 Task: For heading Arial black with underline.  font size for heading18,  'Change the font style of data to'Calibri.  and font size to 9,  Change the alignment of both headline & data to Align center.  In the sheet  ExpenseReport templates
Action: Mouse moved to (100, 110)
Screenshot: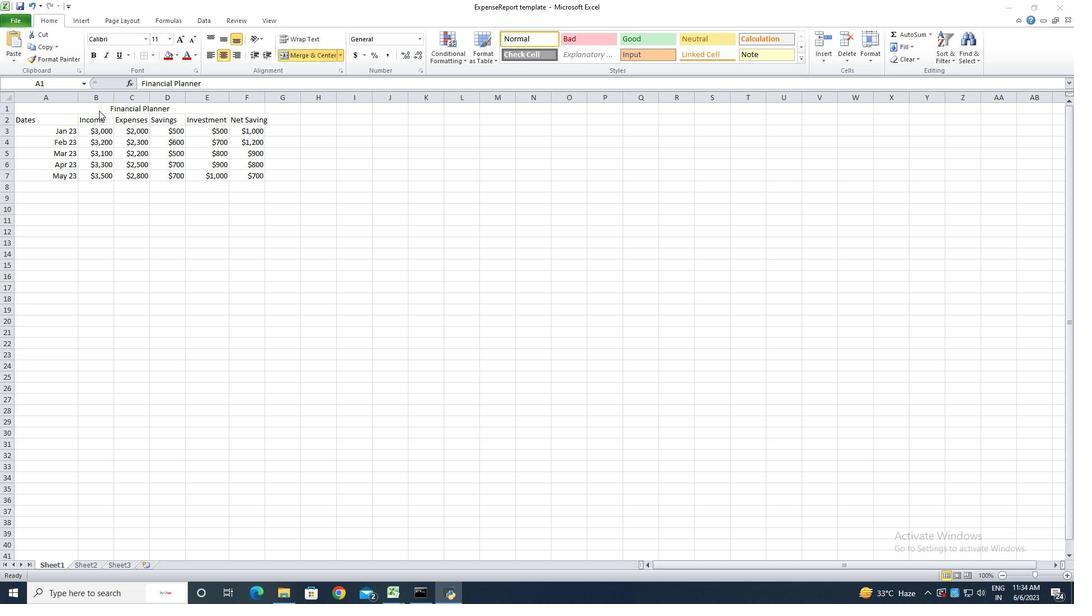 
Action: Mouse pressed left at (100, 110)
Screenshot: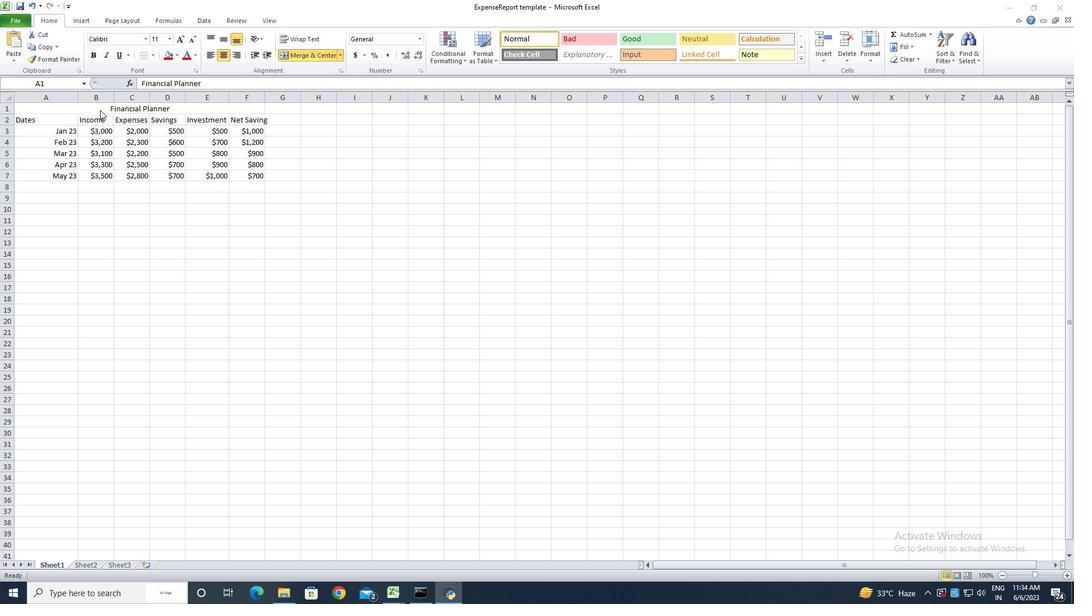 
Action: Mouse moved to (143, 35)
Screenshot: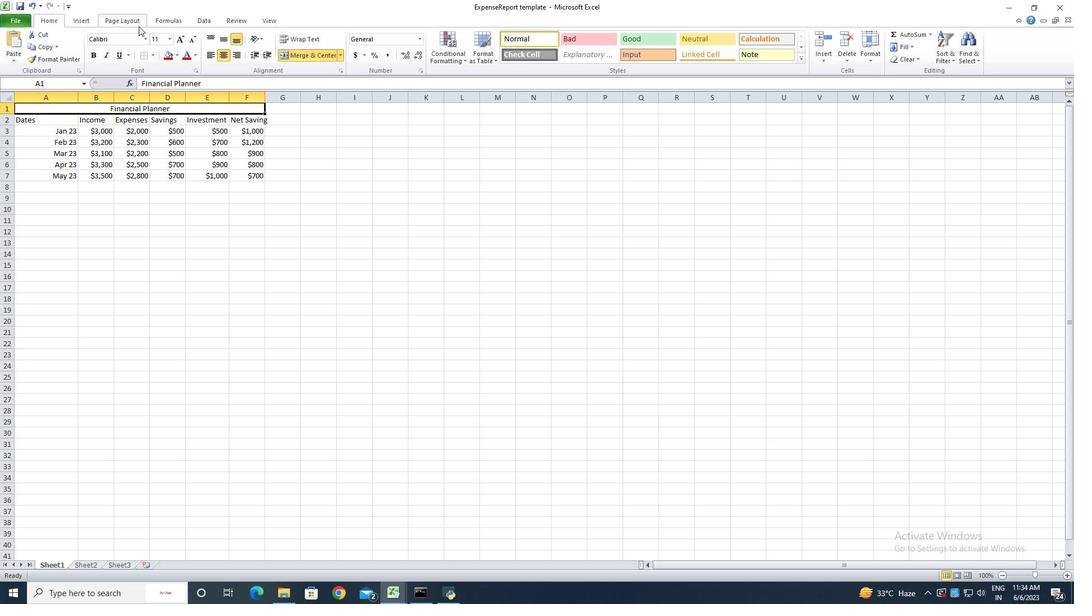 
Action: Mouse pressed left at (143, 35)
Screenshot: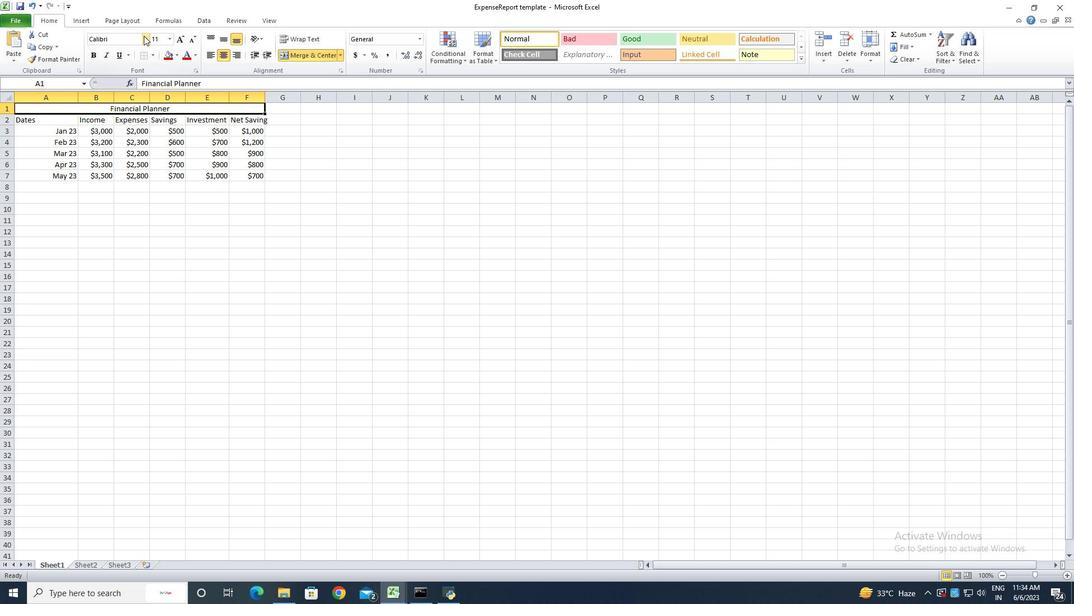 
Action: Mouse moved to (160, 140)
Screenshot: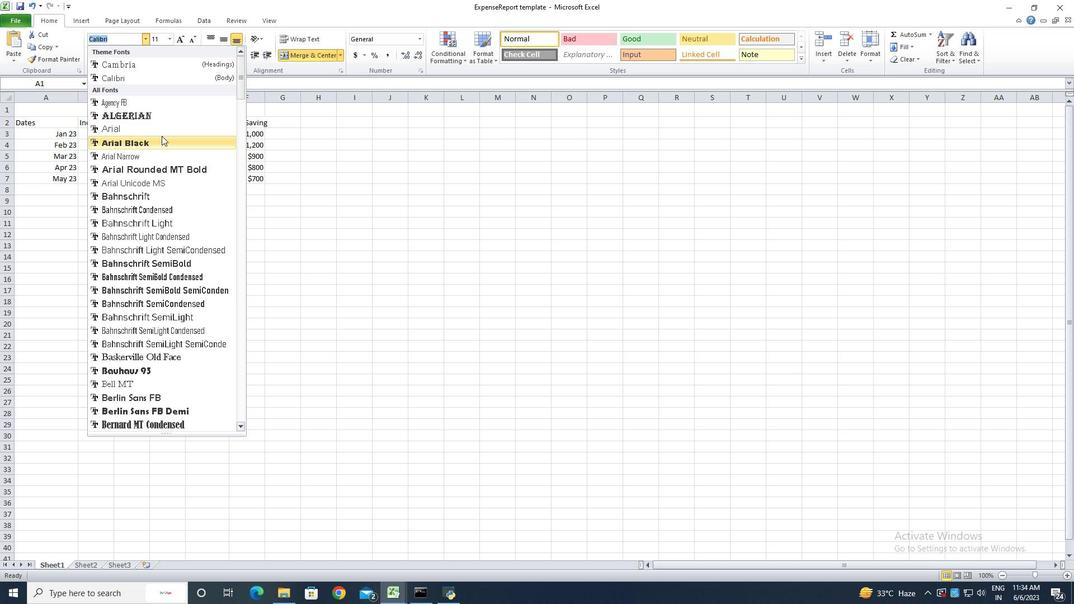 
Action: Mouse pressed left at (160, 140)
Screenshot: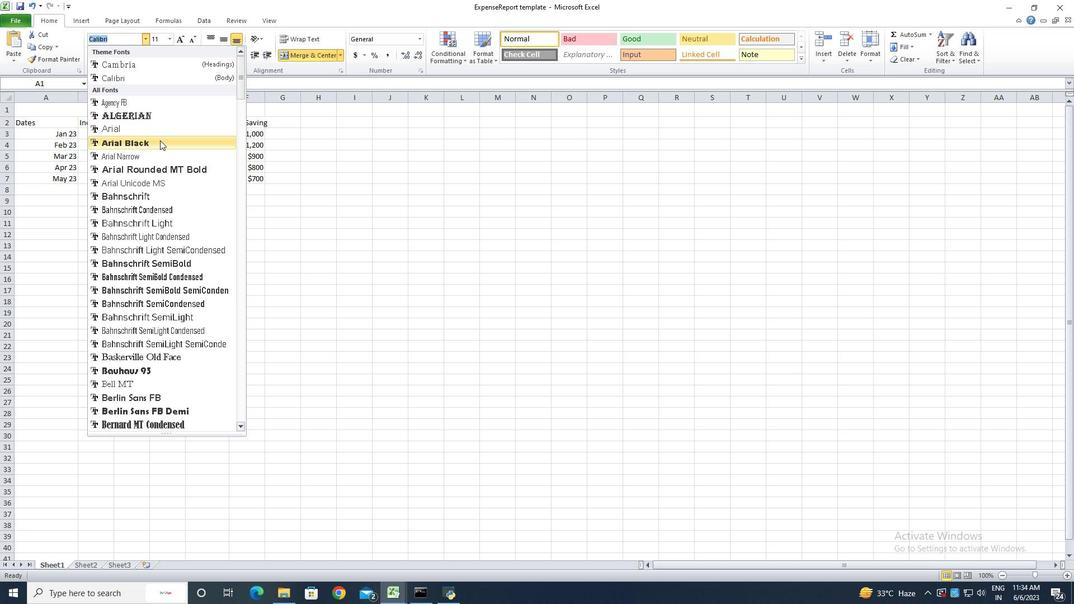 
Action: Mouse moved to (120, 53)
Screenshot: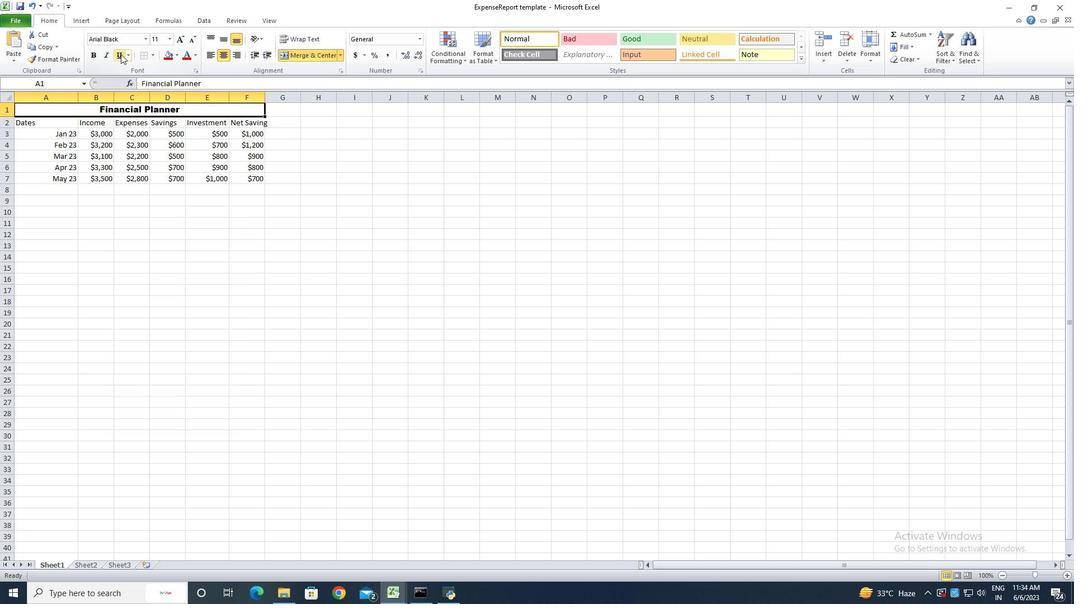 
Action: Mouse pressed left at (120, 53)
Screenshot: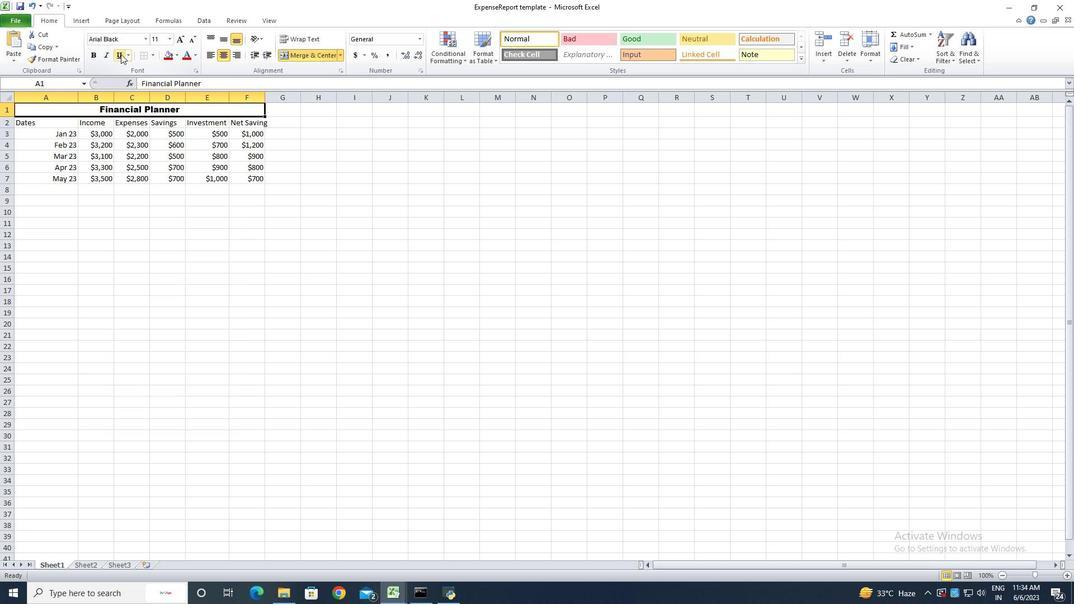 
Action: Mouse moved to (181, 38)
Screenshot: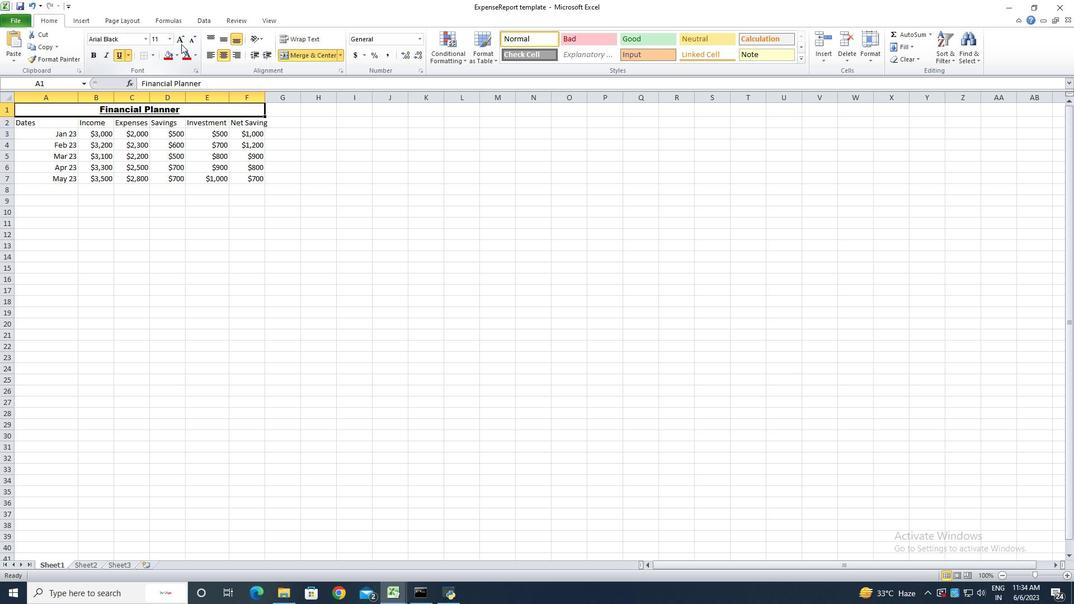 
Action: Mouse pressed left at (181, 38)
Screenshot: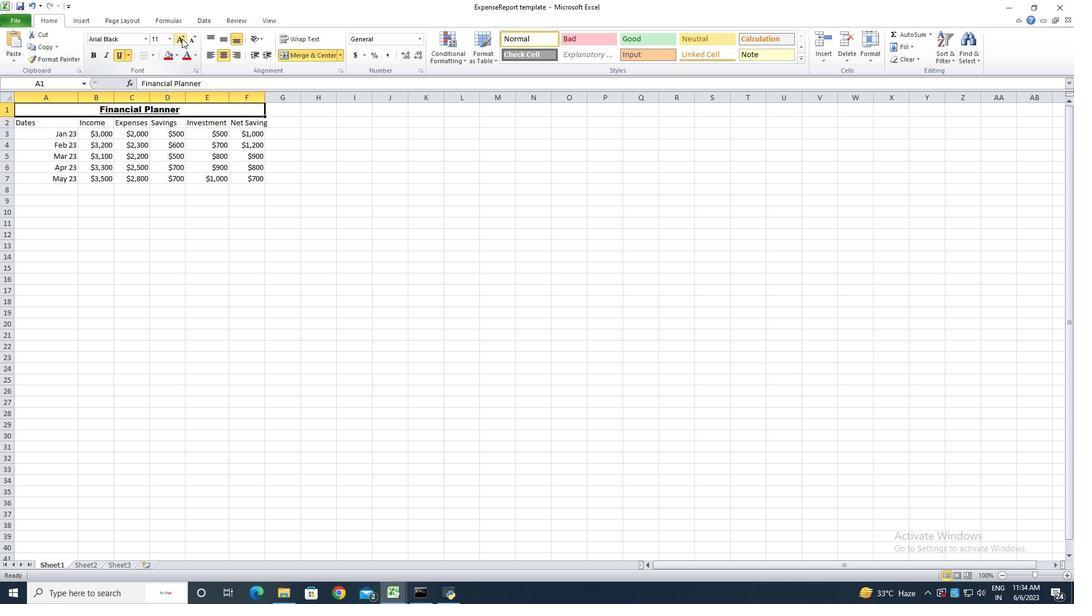 
Action: Mouse pressed left at (181, 38)
Screenshot: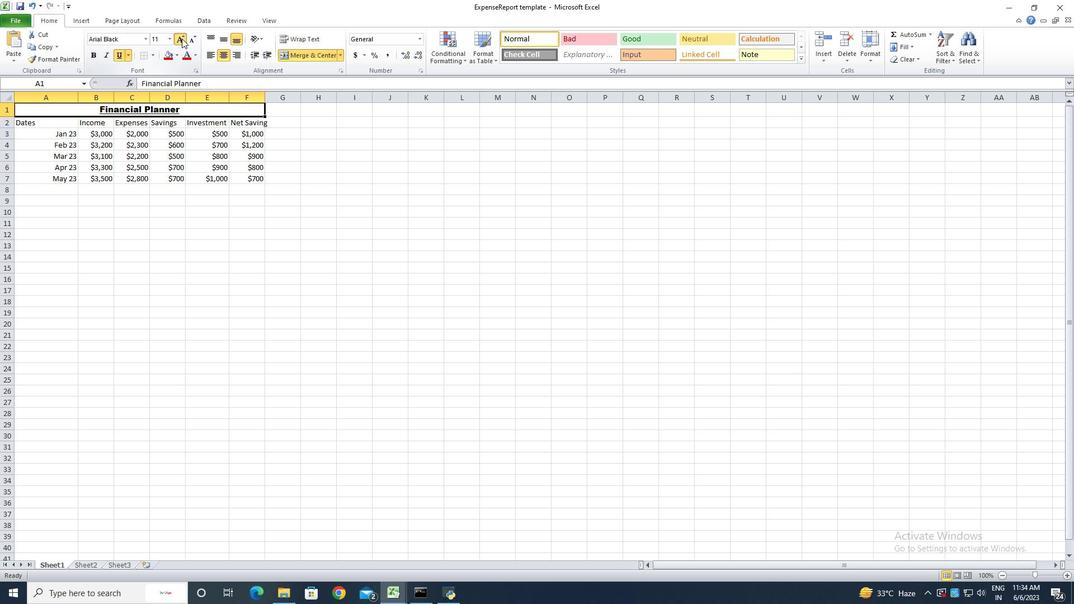 
Action: Mouse pressed left at (181, 38)
Screenshot: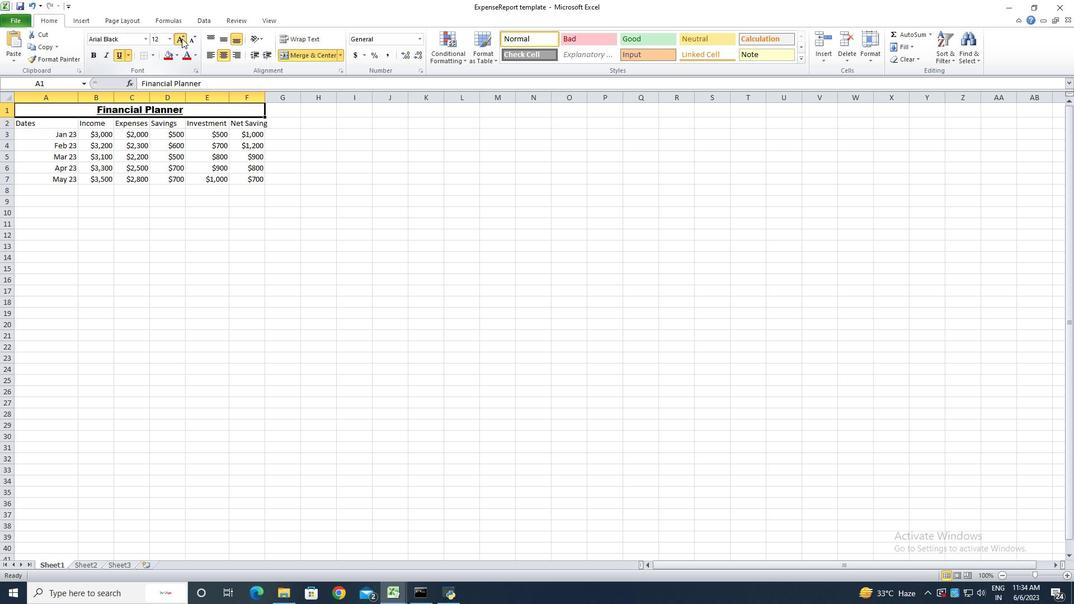 
Action: Mouse pressed left at (181, 38)
Screenshot: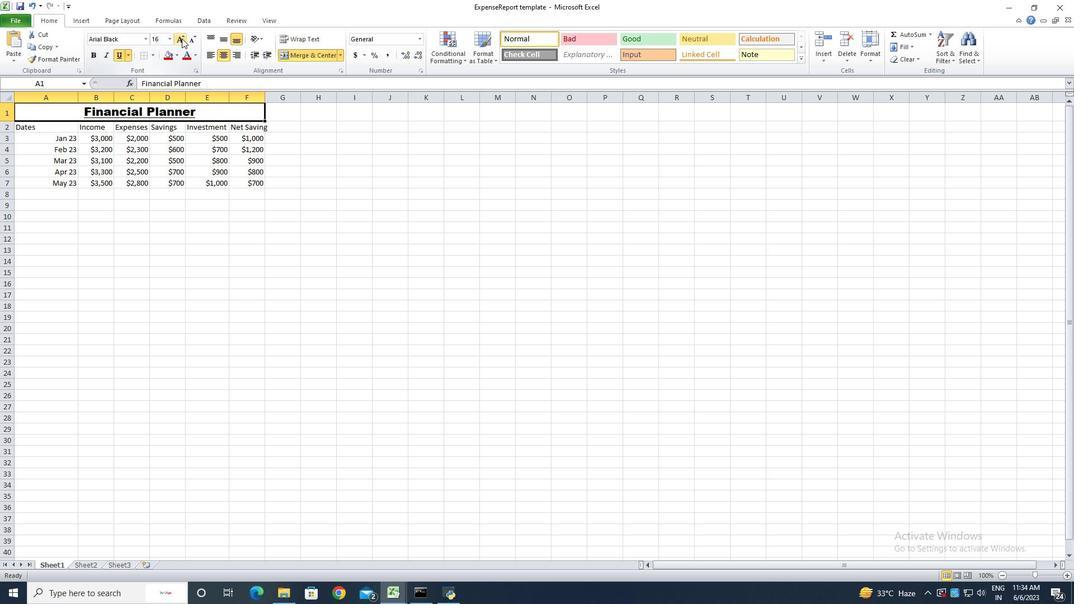 
Action: Mouse moved to (57, 131)
Screenshot: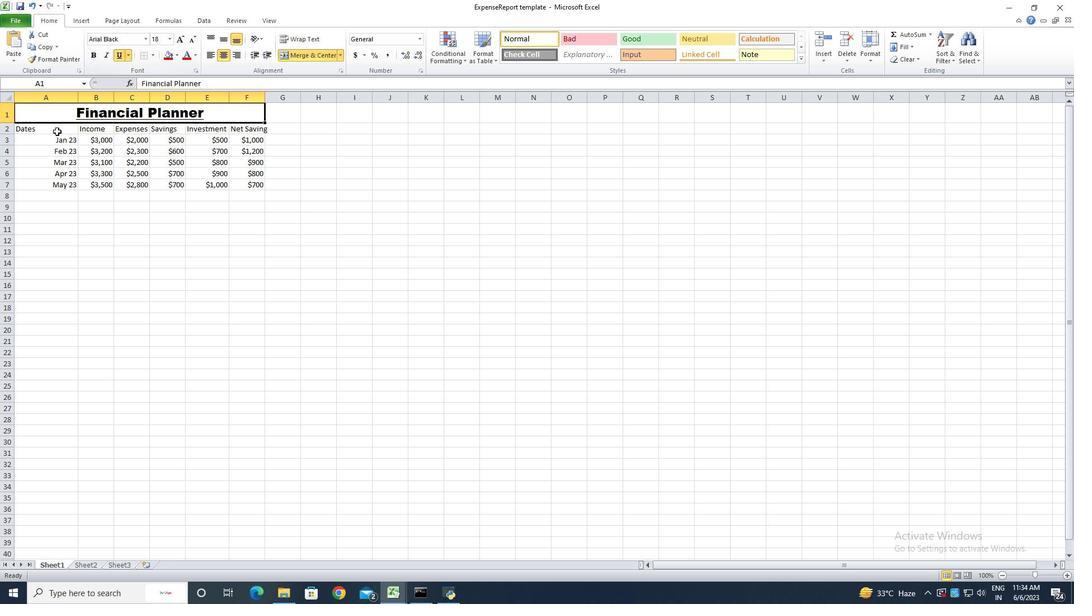 
Action: Mouse pressed left at (57, 131)
Screenshot: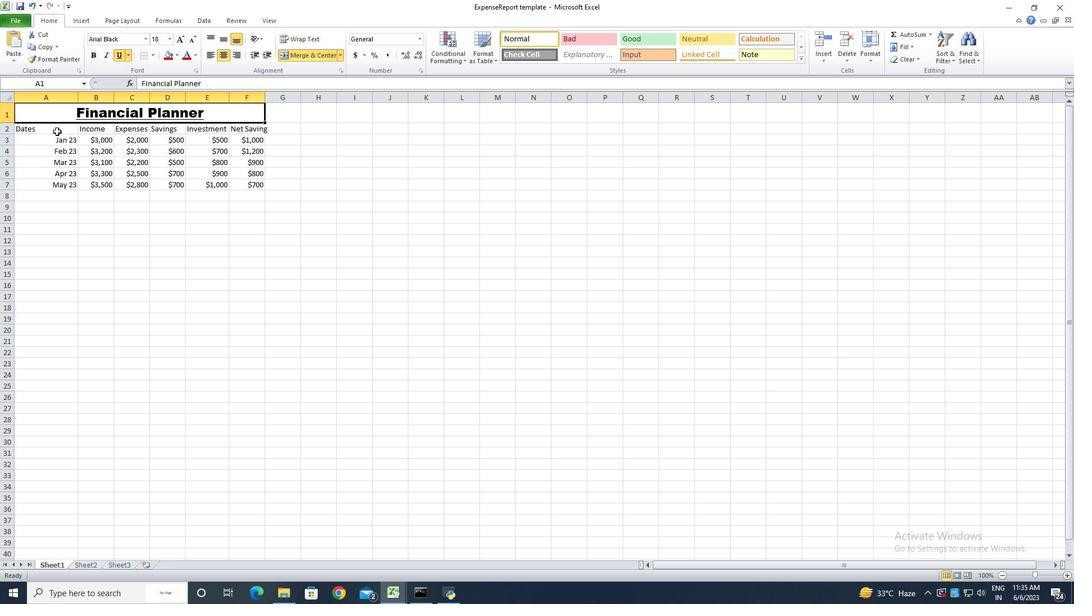 
Action: Mouse moved to (145, 36)
Screenshot: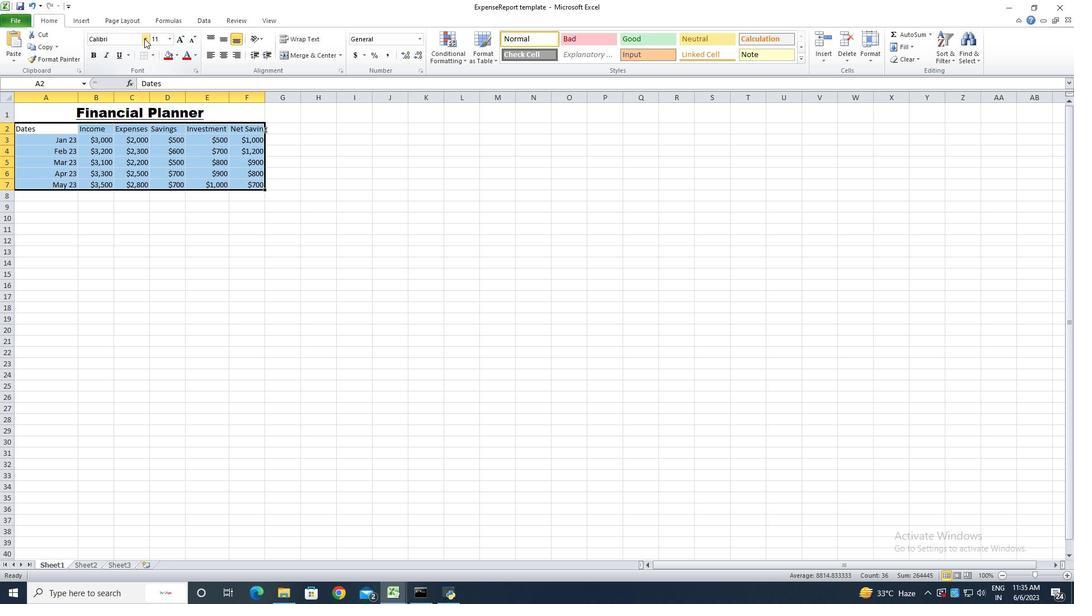 
Action: Mouse pressed left at (145, 36)
Screenshot: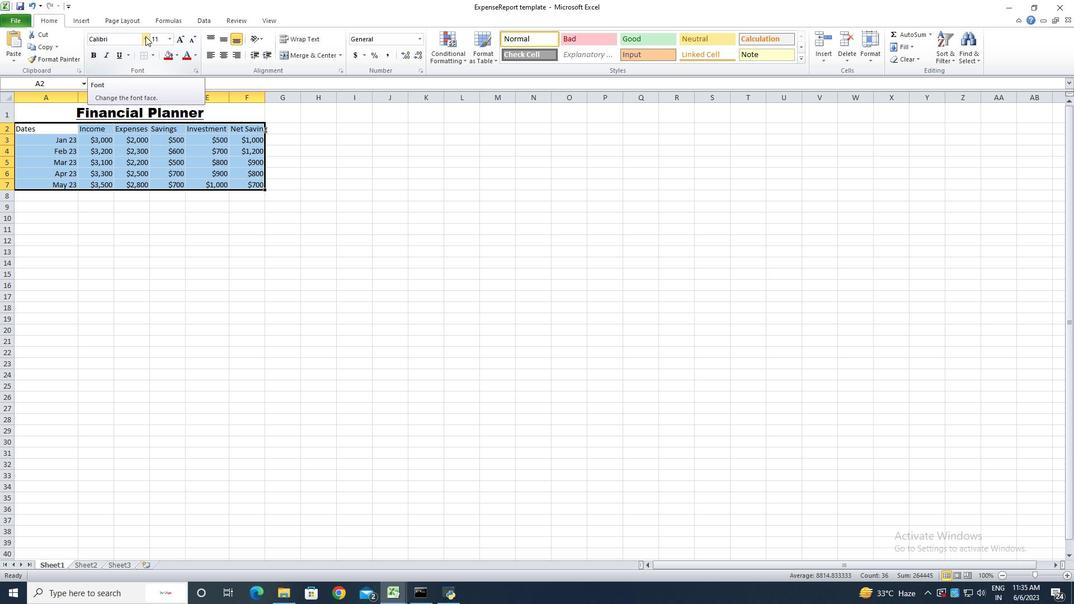 
Action: Mouse moved to (136, 74)
Screenshot: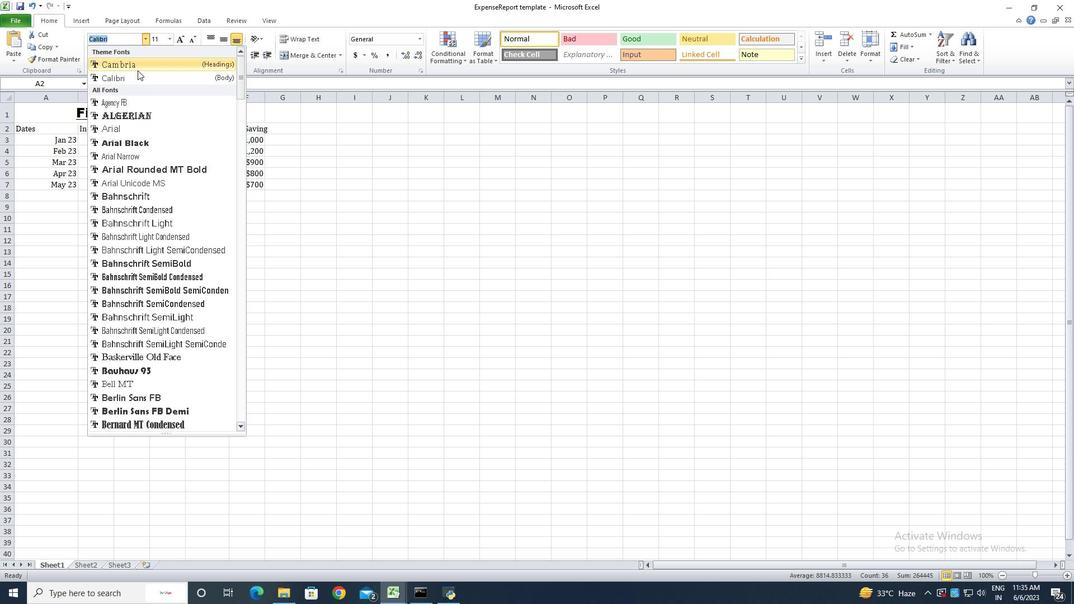 
Action: Mouse pressed left at (136, 74)
Screenshot: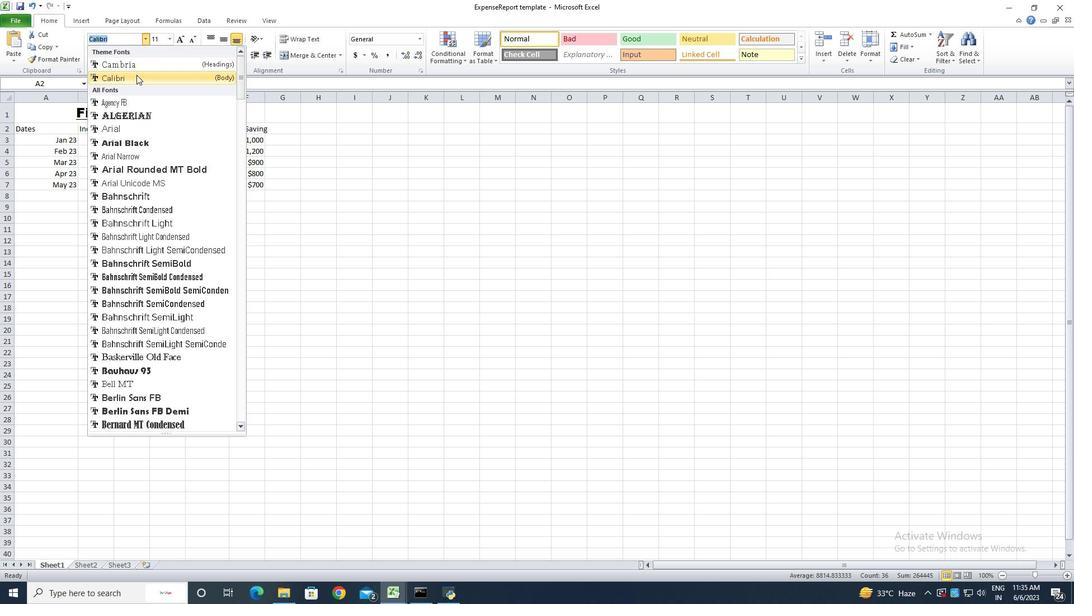 
Action: Mouse moved to (194, 40)
Screenshot: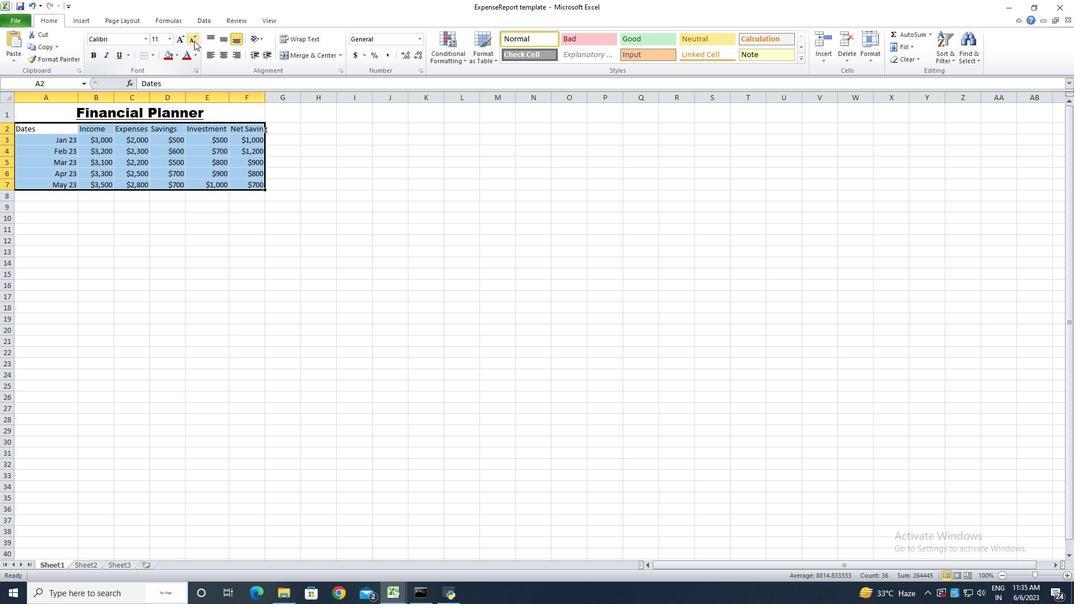 
Action: Mouse pressed left at (194, 40)
Screenshot: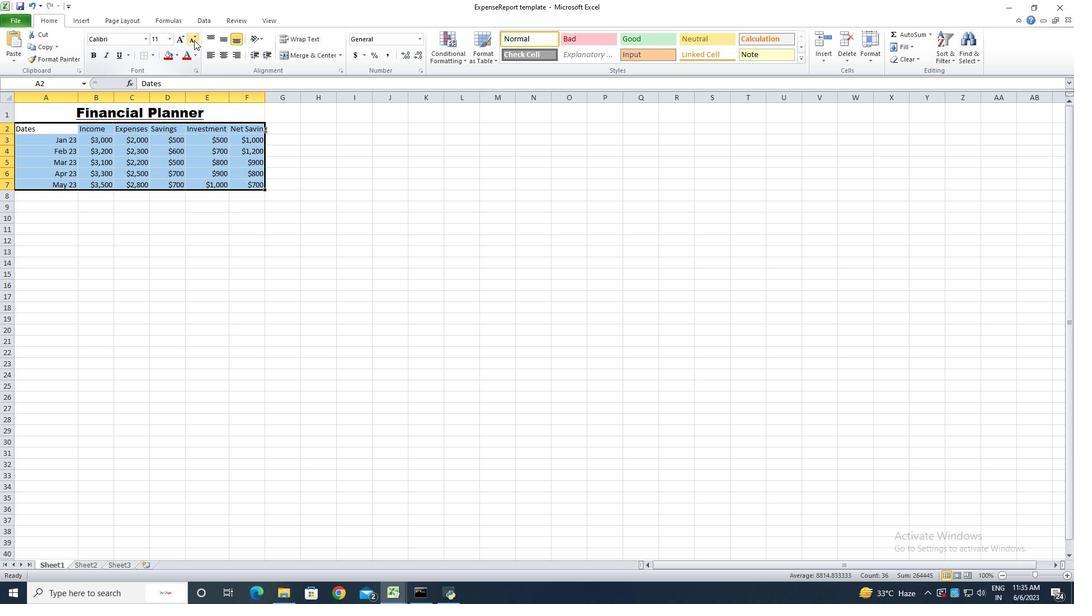 
Action: Mouse pressed left at (194, 40)
Screenshot: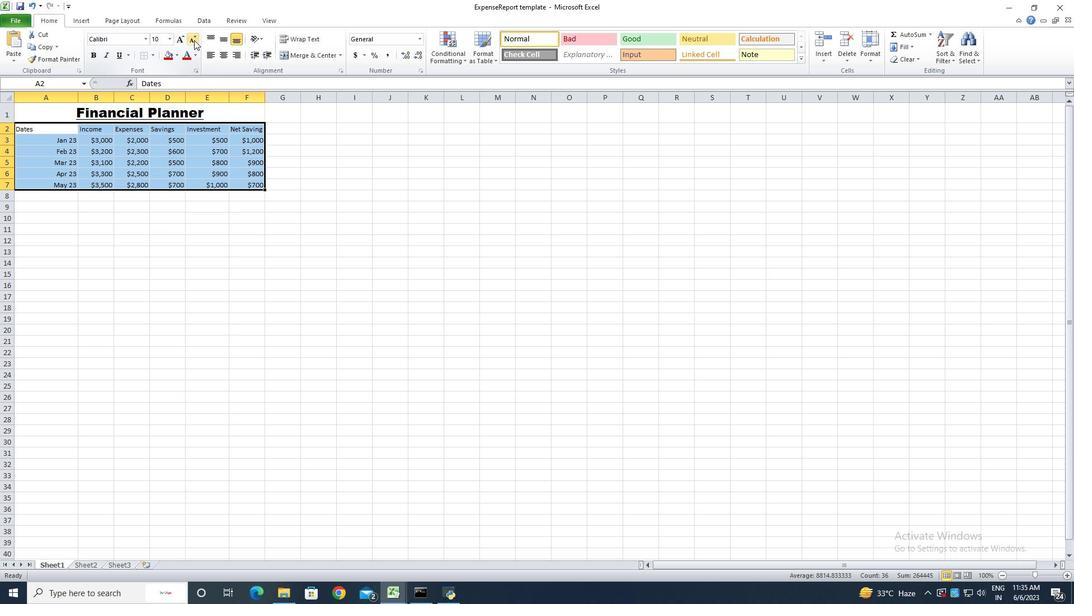 
Action: Mouse moved to (104, 233)
Screenshot: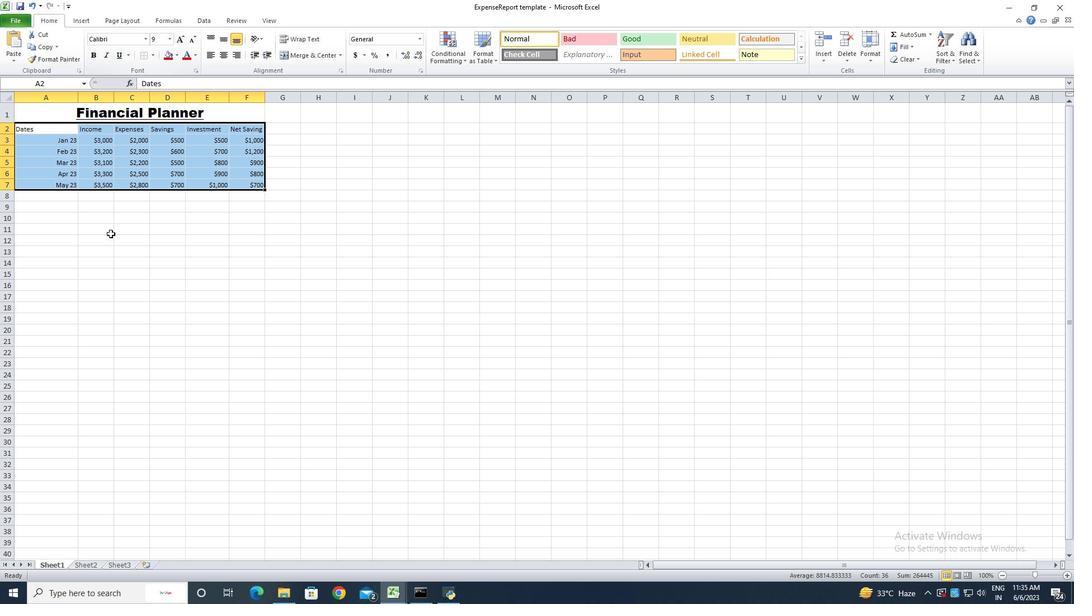 
Action: Mouse pressed left at (104, 233)
Screenshot: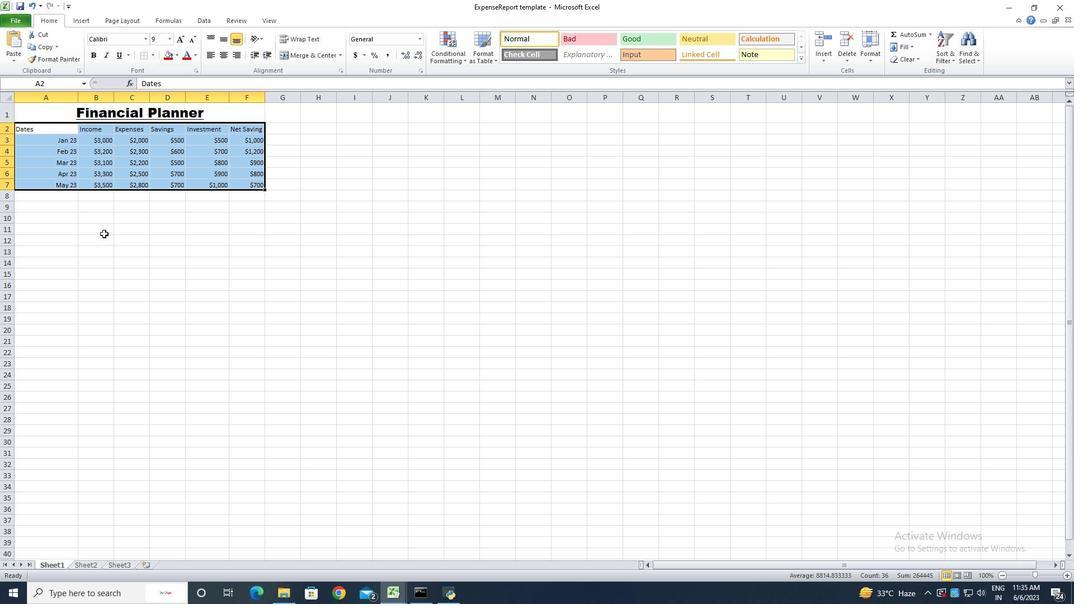 
Action: Mouse moved to (56, 113)
Screenshot: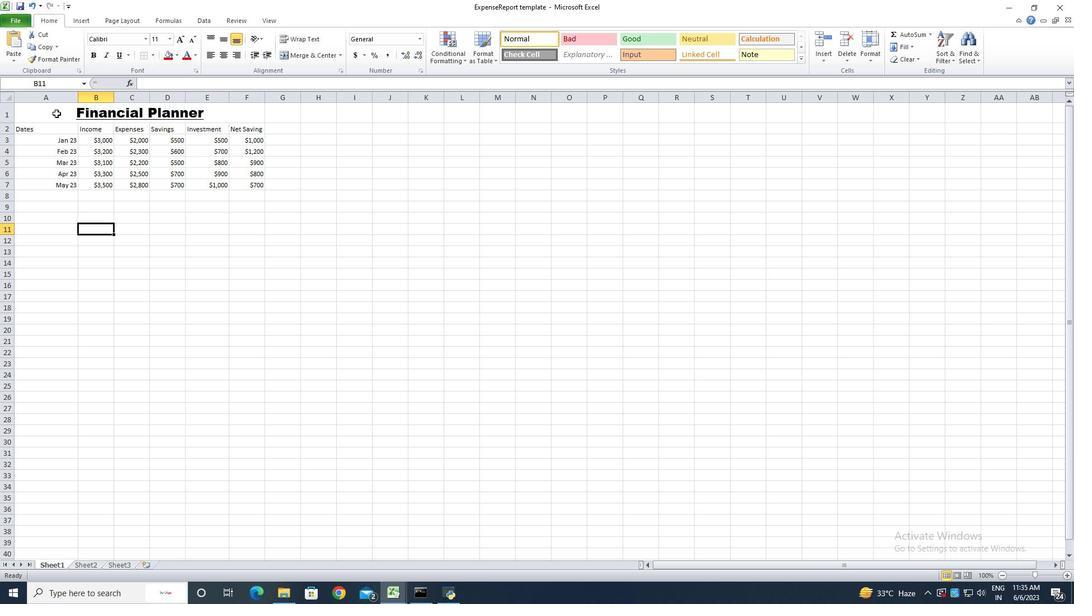 
Action: Mouse pressed left at (56, 113)
Screenshot: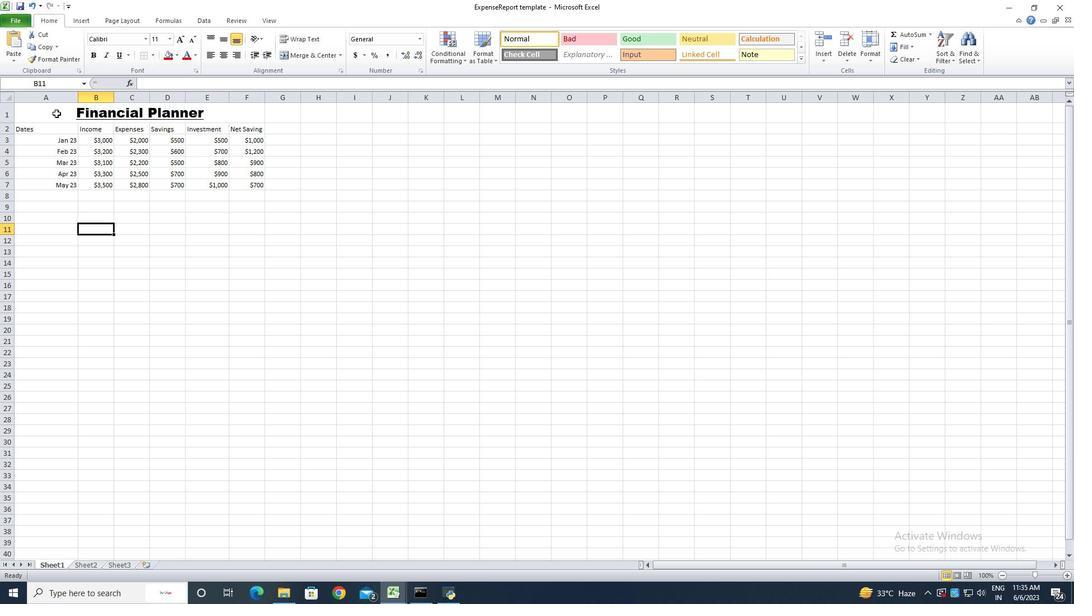 
Action: Mouse moved to (167, 179)
Screenshot: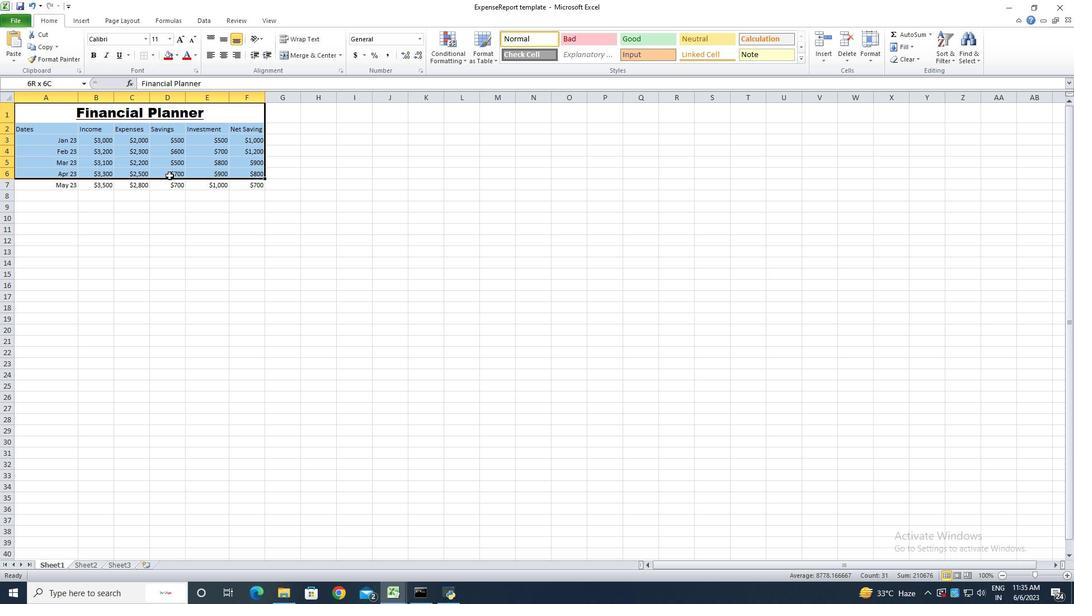 
Action: Key pressed <Key.shift><Key.down>
Screenshot: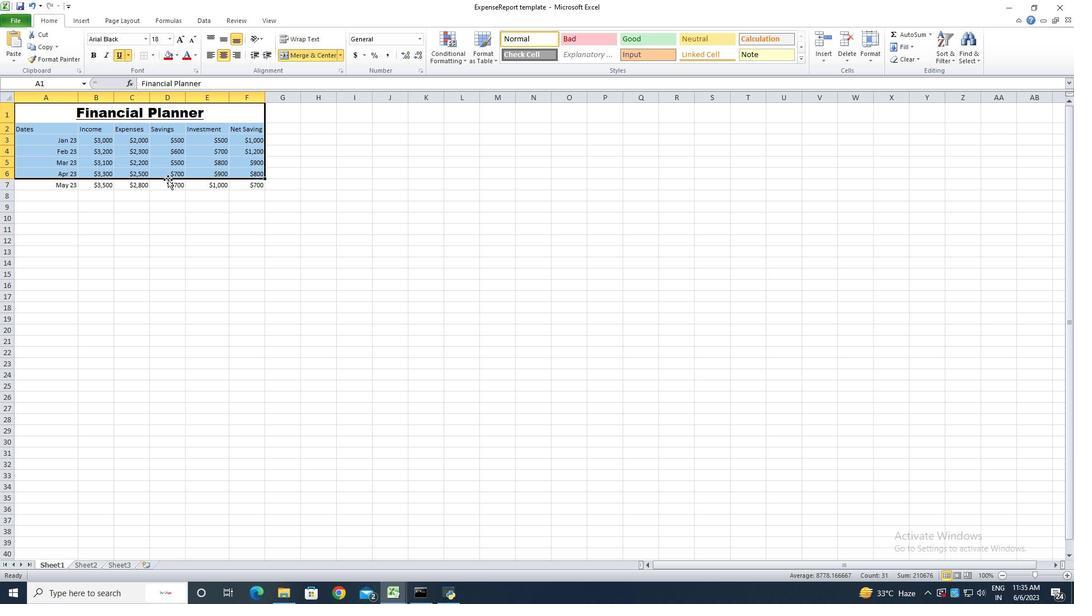 
Action: Mouse moved to (222, 57)
Screenshot: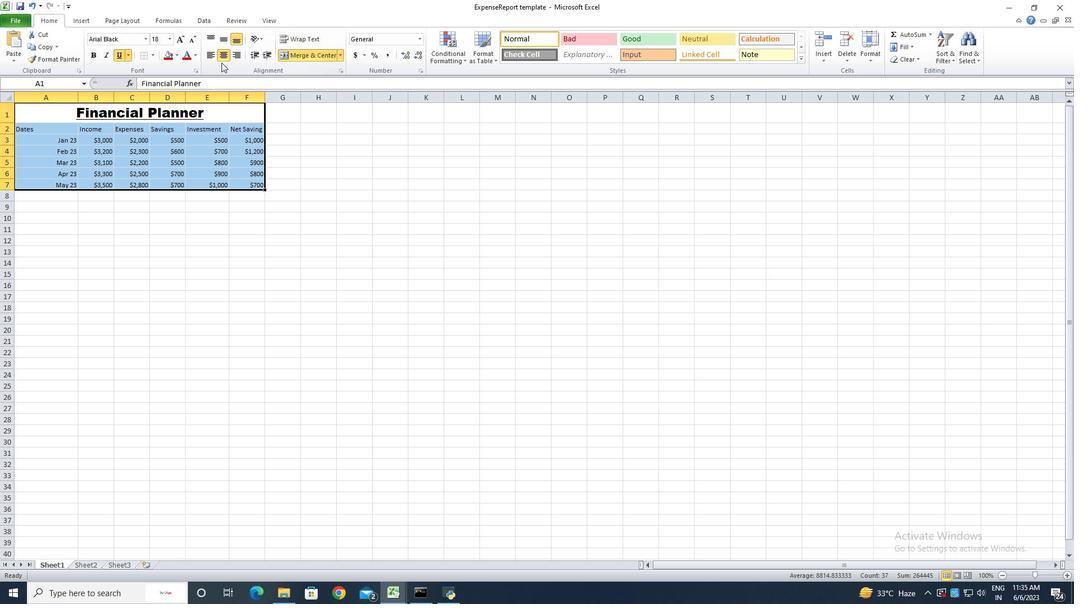 
Action: Mouse pressed left at (222, 57)
Screenshot: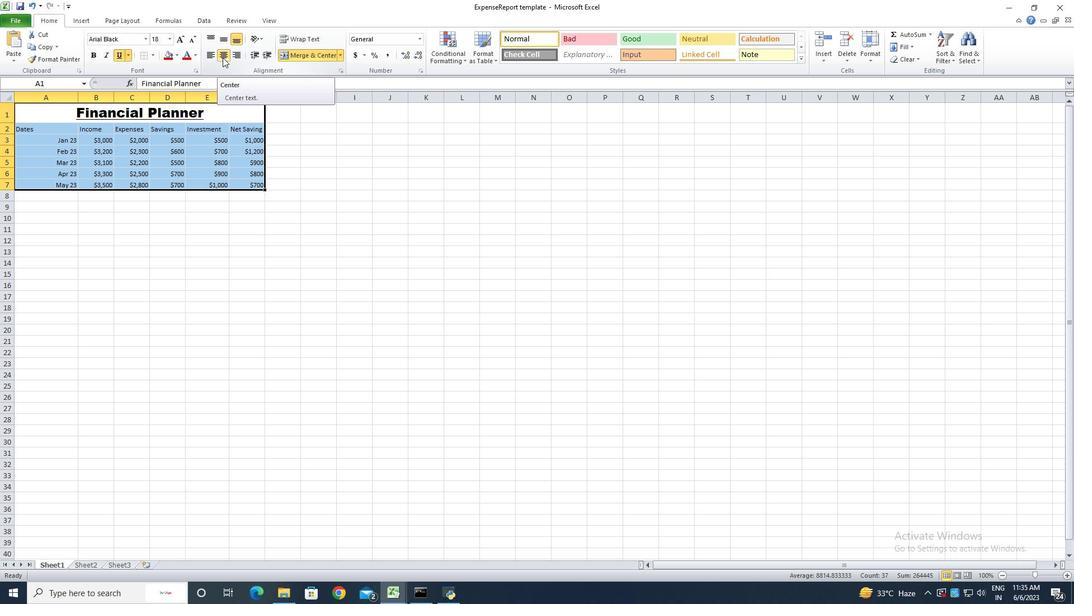 
Action: Mouse pressed left at (222, 57)
Screenshot: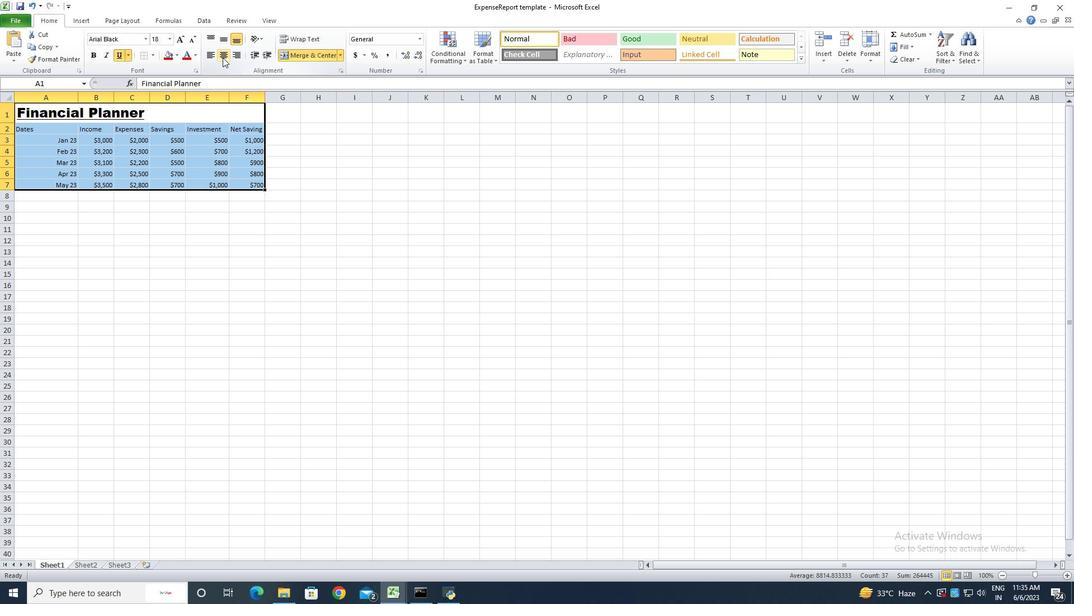 
Action: Mouse moved to (227, 268)
Screenshot: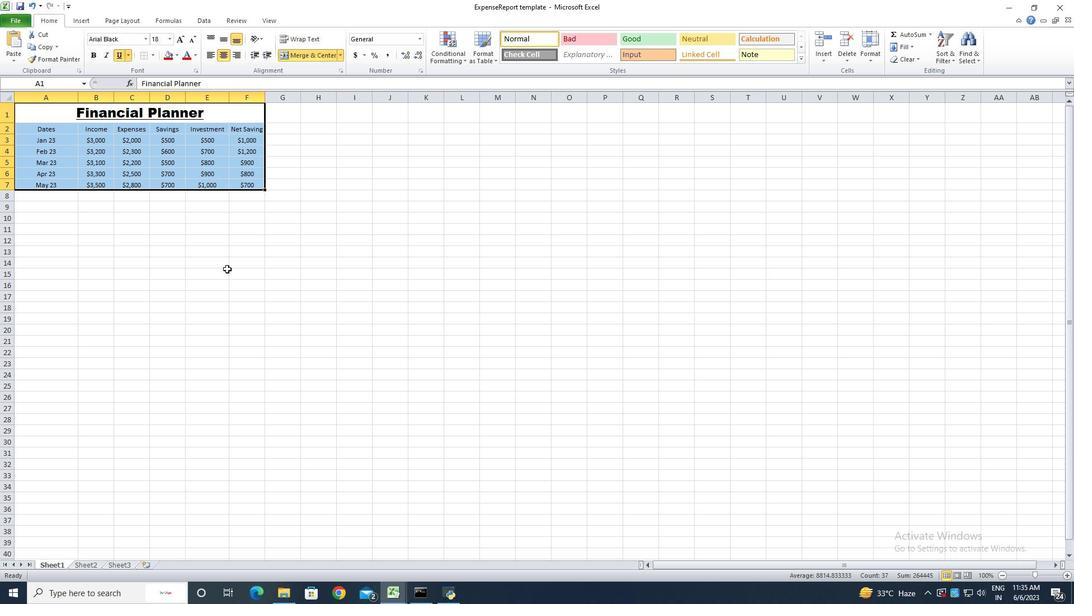 
Action: Mouse pressed left at (227, 268)
Screenshot: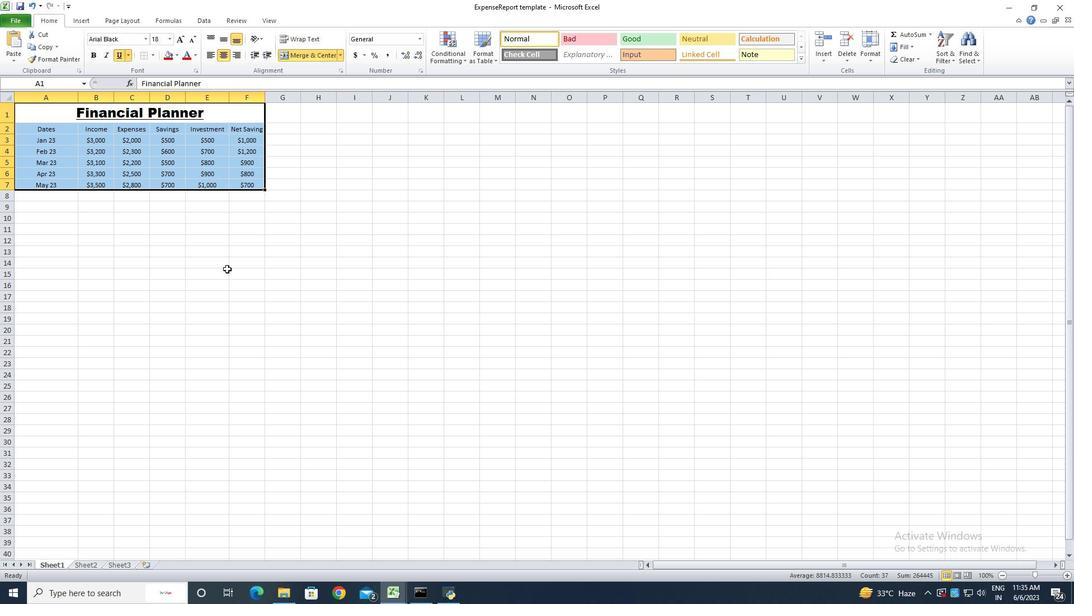 
Action: Key pressed ctrl+S<'\x13'><'\x13'><'\x13'><'\x13'><'\x13'>
Screenshot: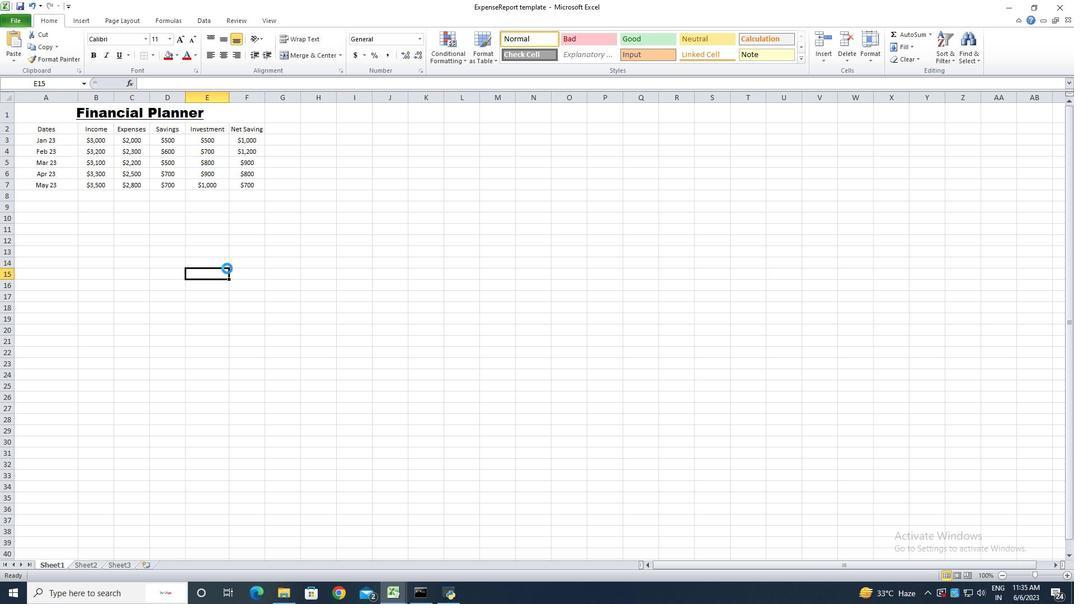 
